 Task: Open Card Card0000000049 in Board Board0000000013 in Workspace WS0000000005 in Trello. Add Member Email0000000017 to Card Card0000000049 in Board Board0000000013 in Workspace WS0000000005 in Trello. Add Green Label titled Label0000000049 to Card Card0000000049 in Board Board0000000013 in Workspace WS0000000005 in Trello. Add Checklist CL0000000049 to Card Card0000000049 in Board Board0000000013 in Workspace WS0000000005 in Trello. Add Dates with Start Date as Apr 08 2023 and Due Date as Apr 30 2023 to Card Card0000000049 in Board Board0000000013 in Workspace WS0000000005 in Trello
Action: Mouse moved to (357, 400)
Screenshot: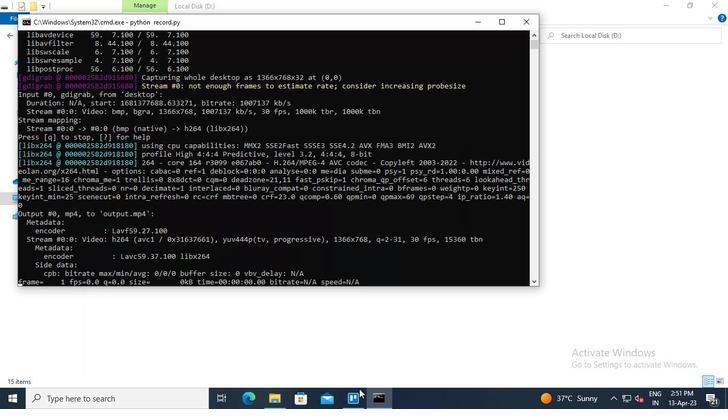 
Action: Mouse pressed left at (357, 400)
Screenshot: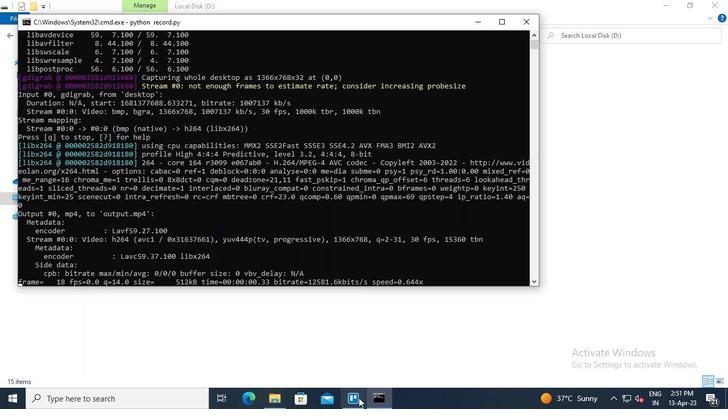 
Action: Mouse moved to (209, 114)
Screenshot: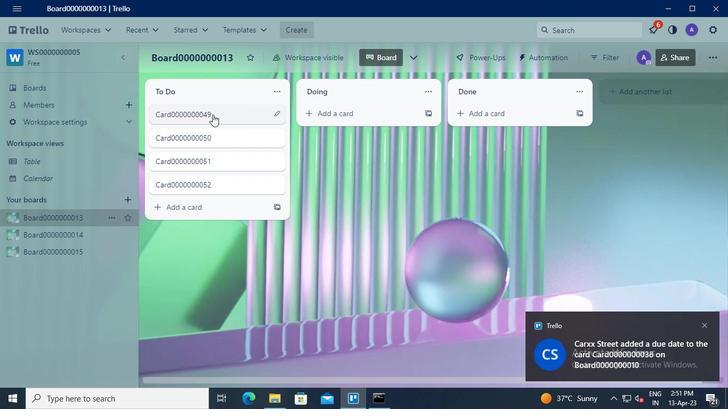 
Action: Mouse pressed left at (209, 114)
Screenshot: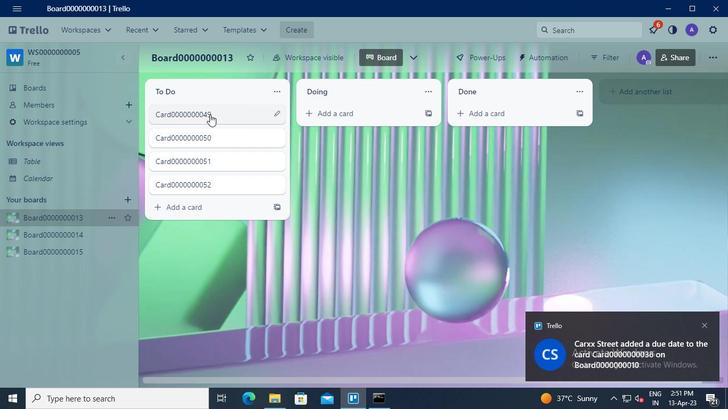 
Action: Mouse moved to (511, 99)
Screenshot: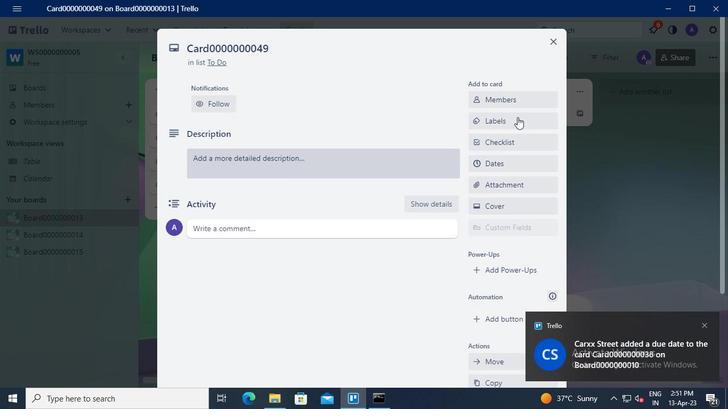 
Action: Mouse pressed left at (511, 99)
Screenshot: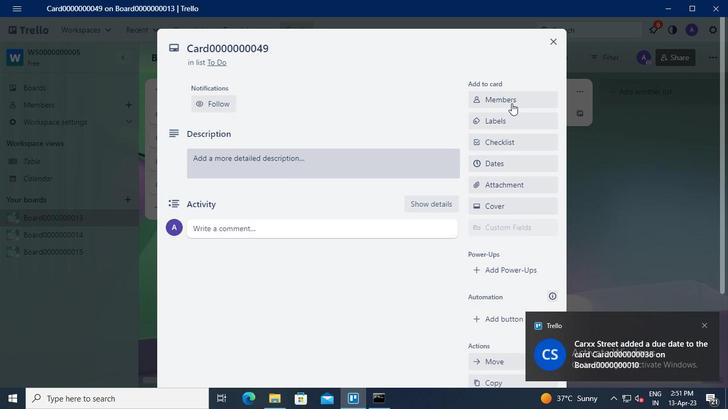 
Action: Keyboard Key.shift_r
Screenshot: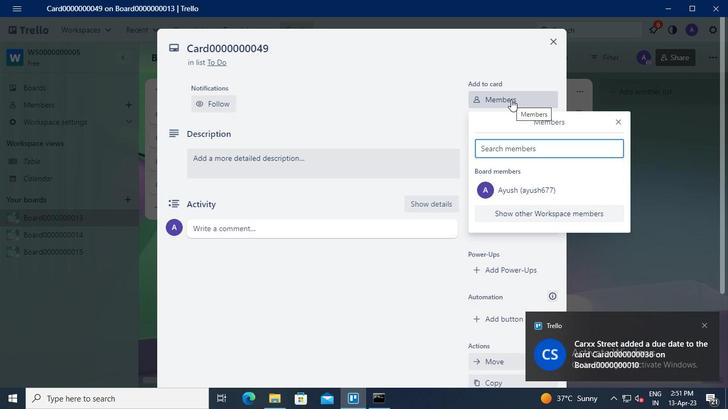 
Action: Keyboard a
Screenshot: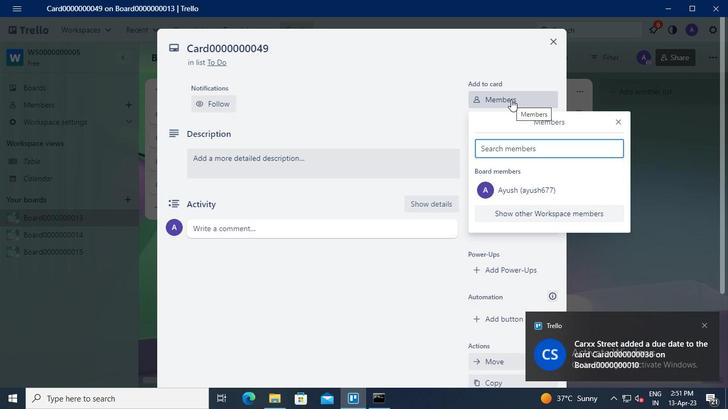 
Action: Keyboard u
Screenshot: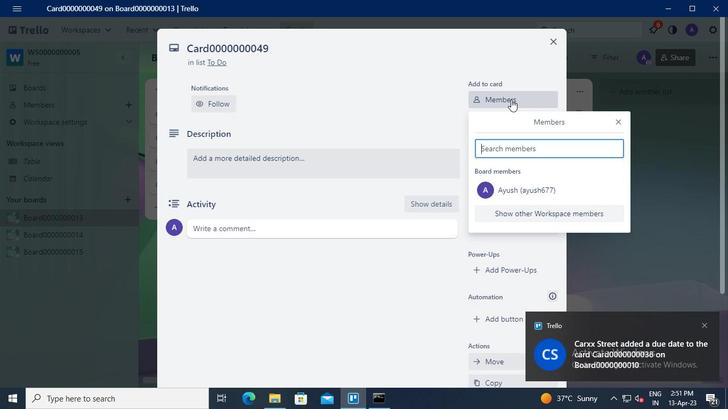 
Action: Keyboard s
Screenshot: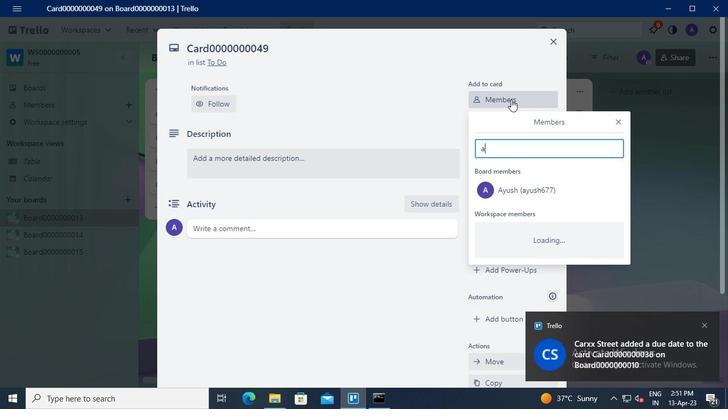 
Action: Keyboard t
Screenshot: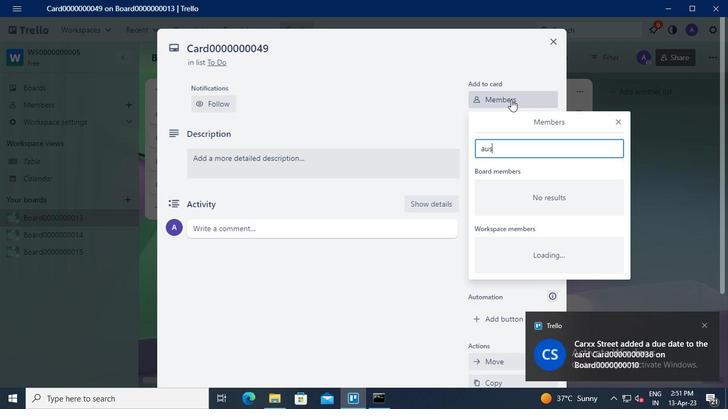 
Action: Keyboard r
Screenshot: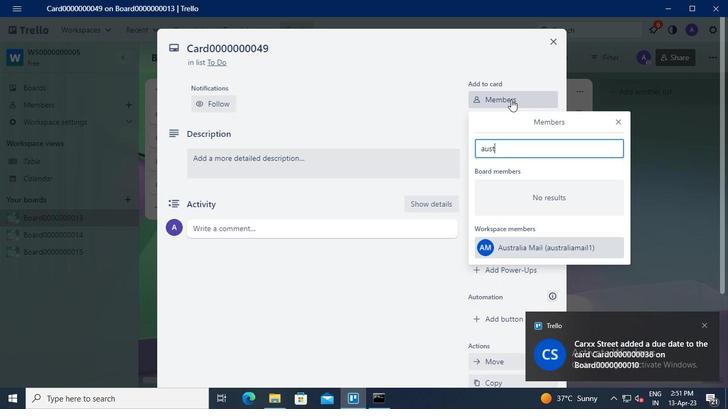 
Action: Keyboard a
Screenshot: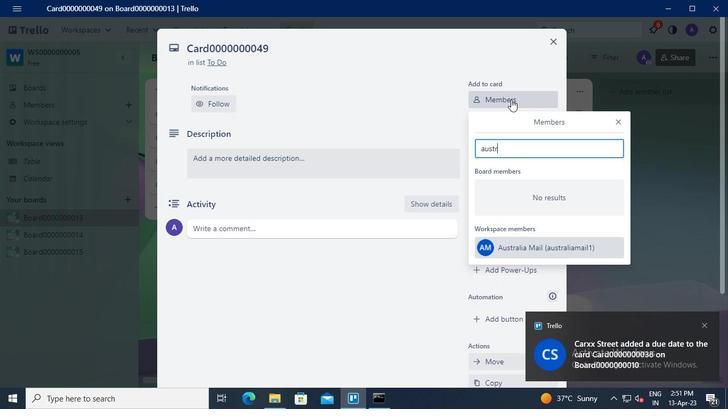 
Action: Keyboard l
Screenshot: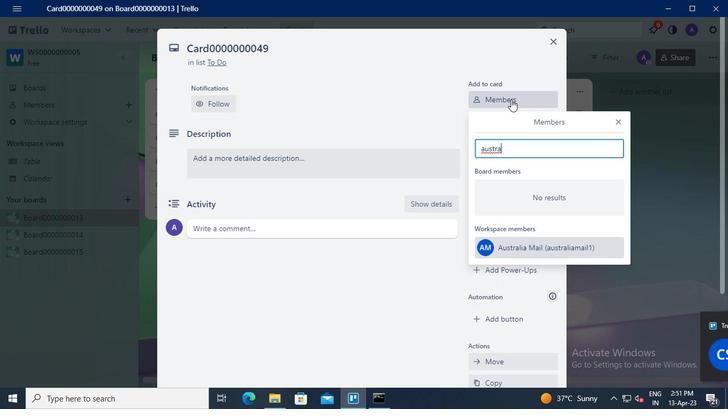 
Action: Keyboard i
Screenshot: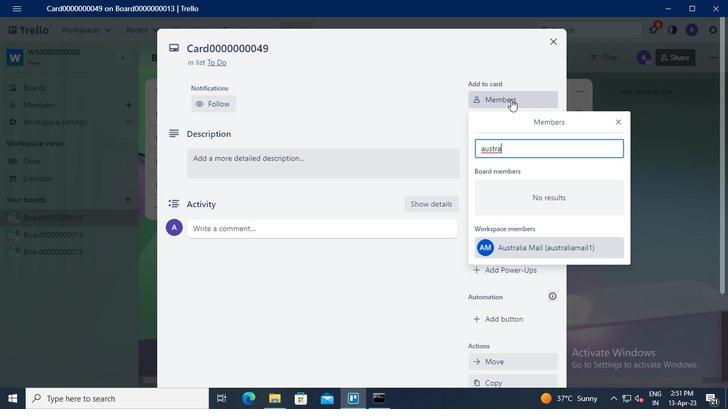 
Action: Keyboard a
Screenshot: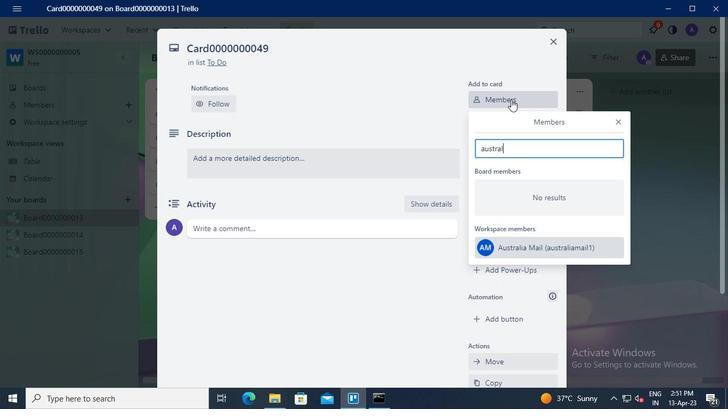 
Action: Mouse moved to (529, 247)
Screenshot: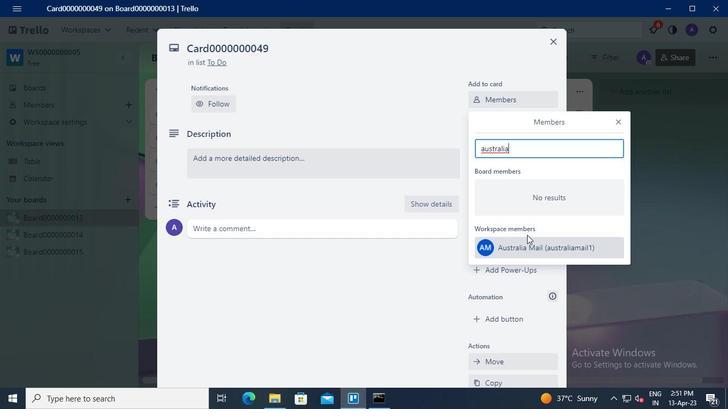 
Action: Mouse pressed left at (529, 247)
Screenshot: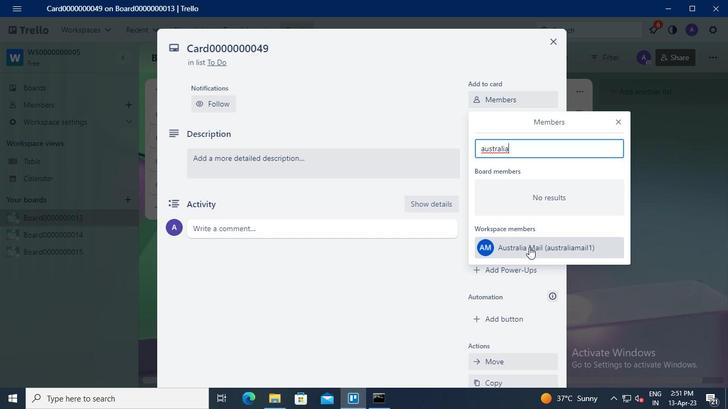 
Action: Mouse moved to (618, 120)
Screenshot: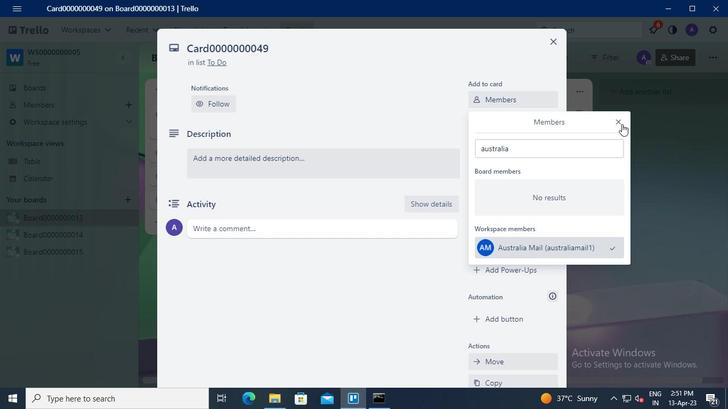 
Action: Mouse pressed left at (618, 120)
Screenshot: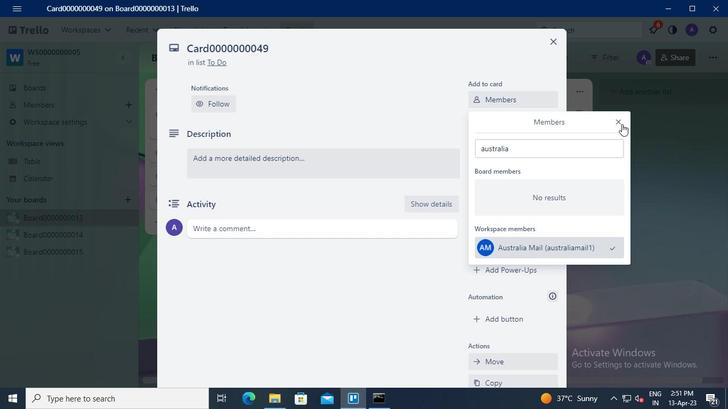 
Action: Mouse moved to (511, 154)
Screenshot: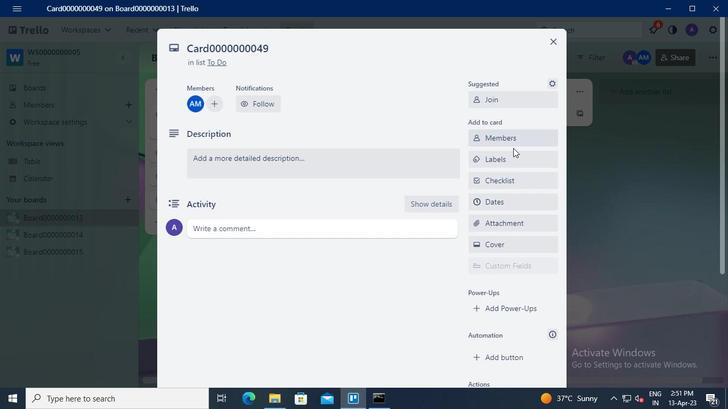 
Action: Mouse pressed left at (511, 154)
Screenshot: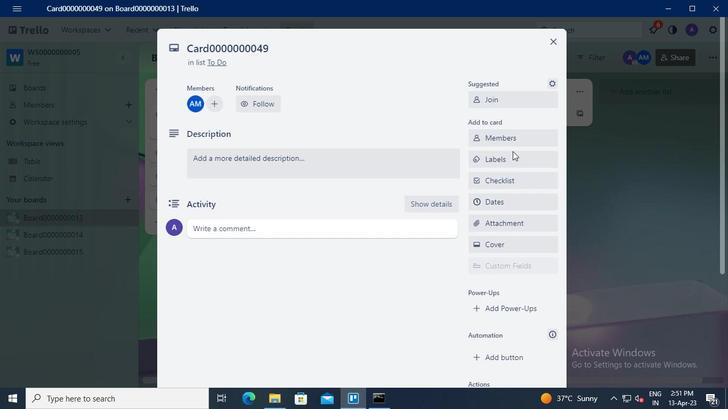 
Action: Mouse moved to (544, 241)
Screenshot: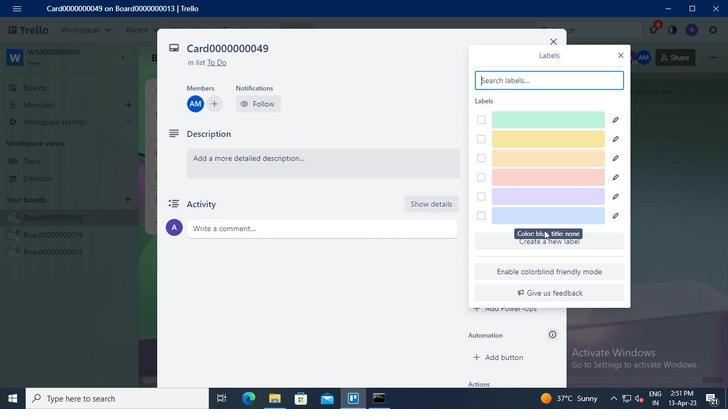 
Action: Mouse pressed left at (544, 241)
Screenshot: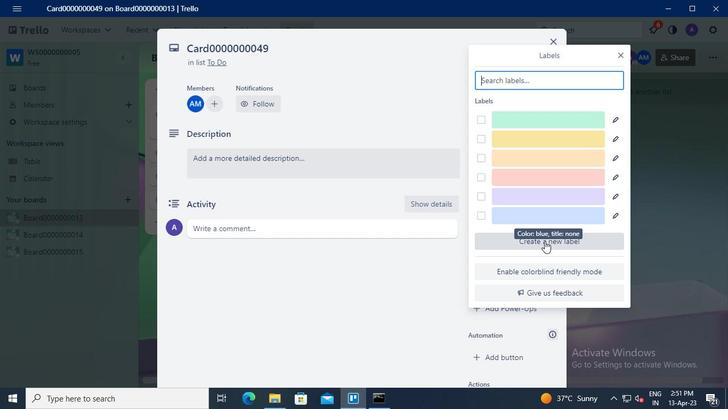 
Action: Mouse moved to (522, 157)
Screenshot: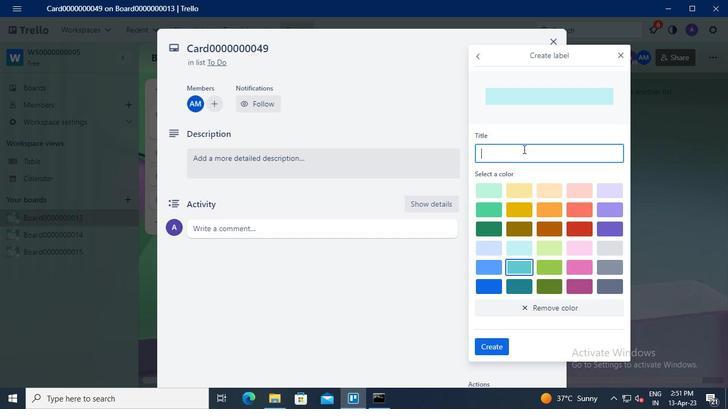 
Action: Mouse pressed left at (522, 157)
Screenshot: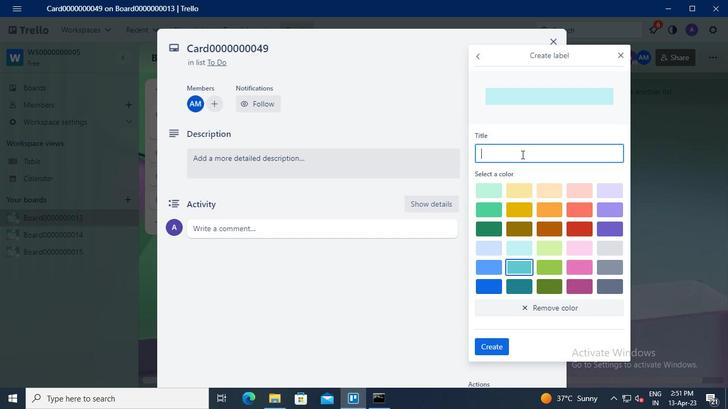 
Action: Keyboard Key.shift
Screenshot: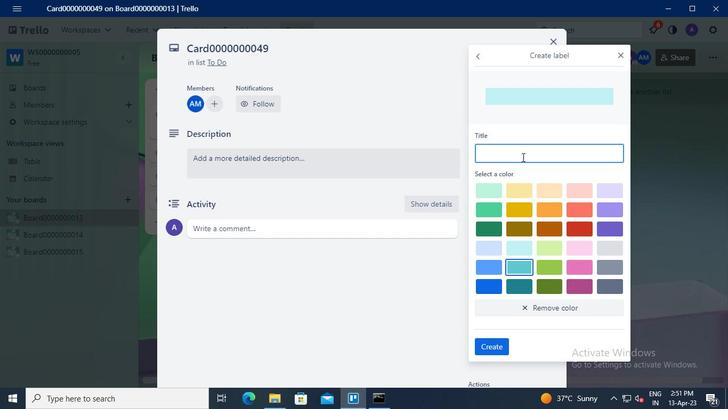 
Action: Keyboard L
Screenshot: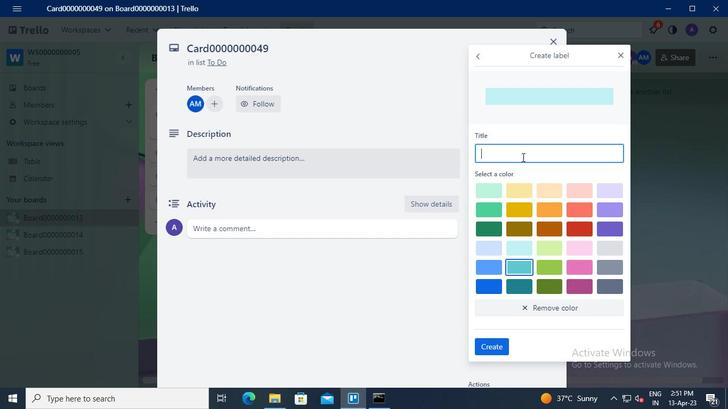 
Action: Keyboard a
Screenshot: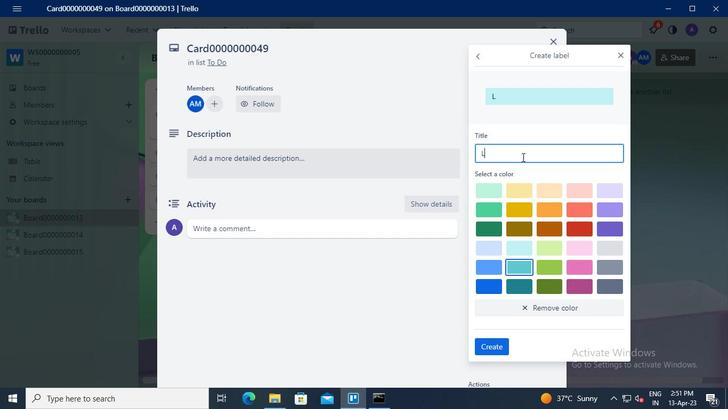 
Action: Keyboard b
Screenshot: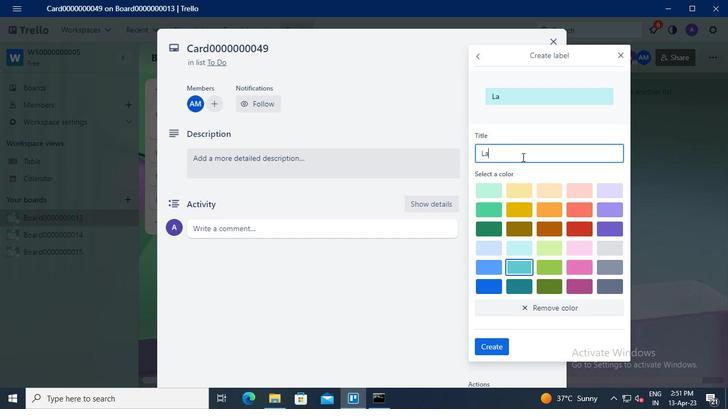 
Action: Keyboard e
Screenshot: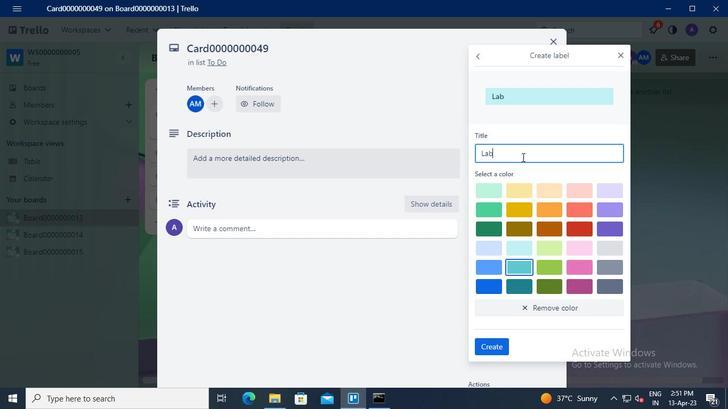 
Action: Keyboard l
Screenshot: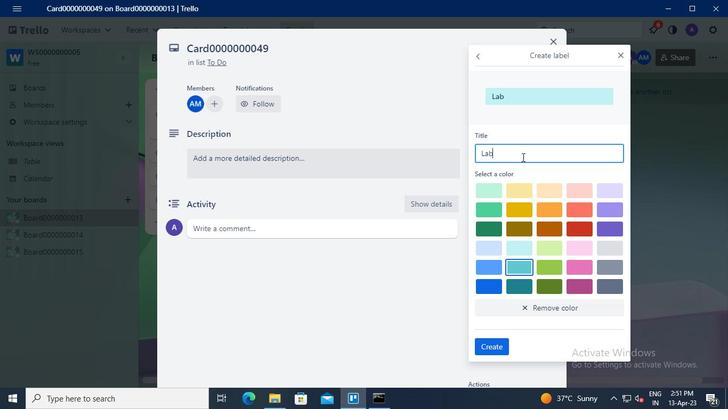 
Action: Keyboard <96>
Screenshot: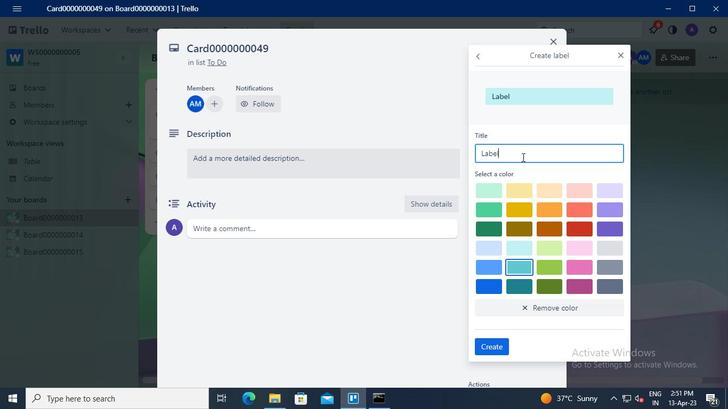 
Action: Keyboard <96>
Screenshot: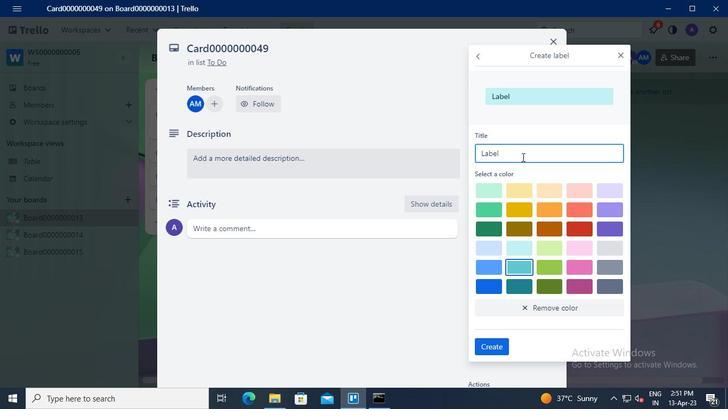 
Action: Keyboard <96>
Screenshot: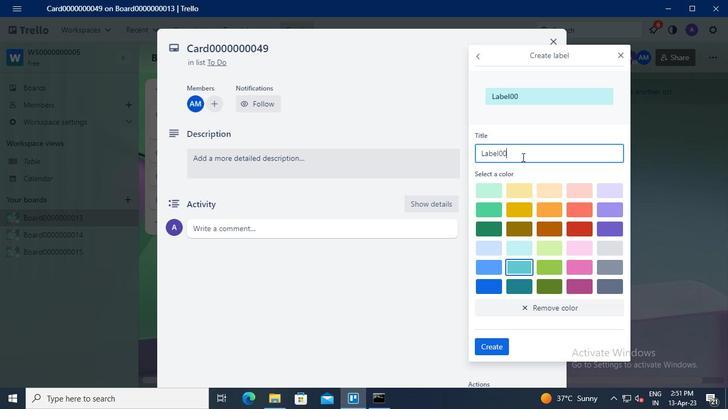 
Action: Keyboard <96>
Screenshot: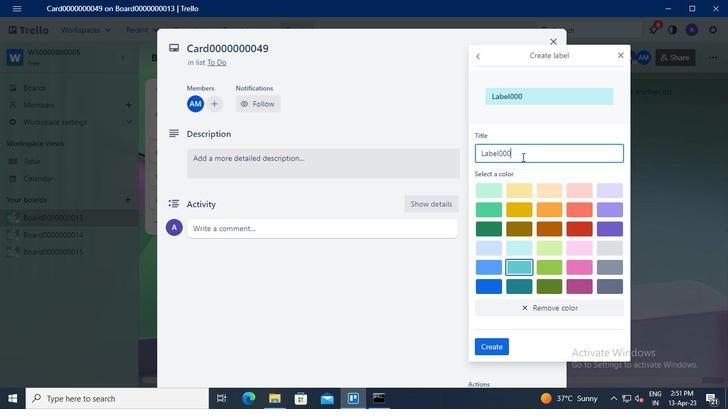 
Action: Keyboard <96>
Screenshot: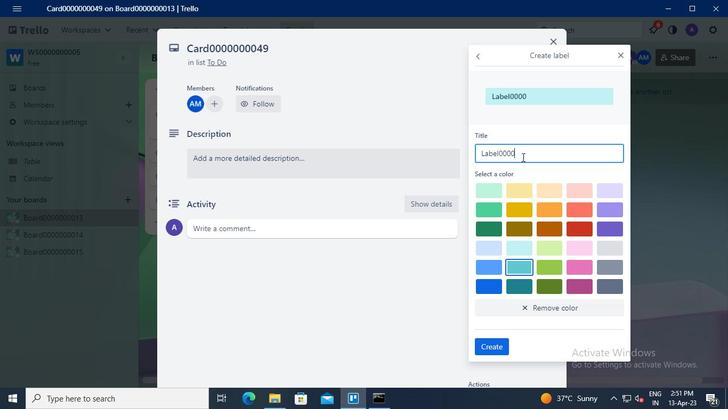 
Action: Keyboard <96>
Screenshot: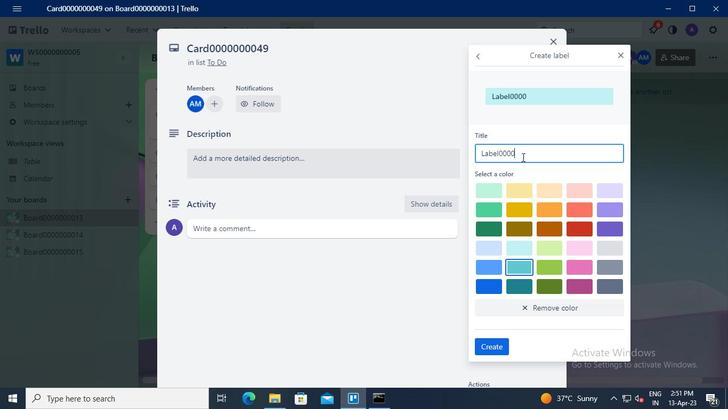 
Action: Keyboard <96>
Screenshot: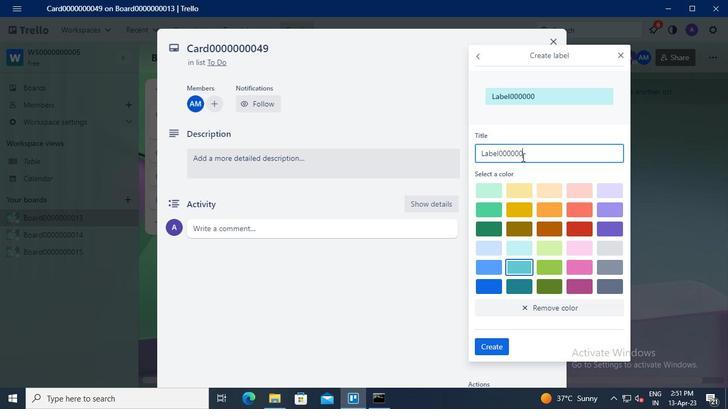 
Action: Keyboard <96>
Screenshot: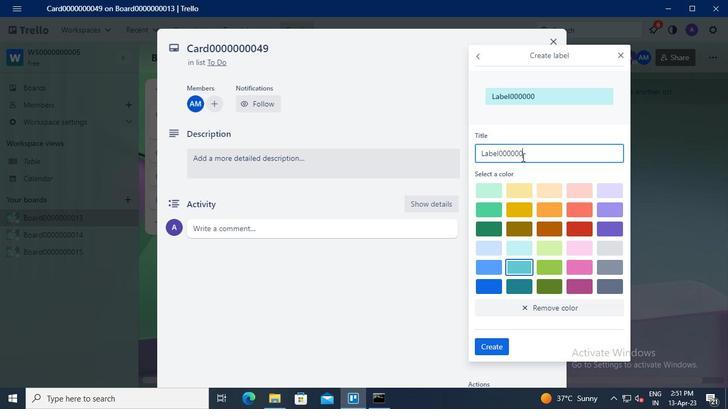 
Action: Keyboard <100>
Screenshot: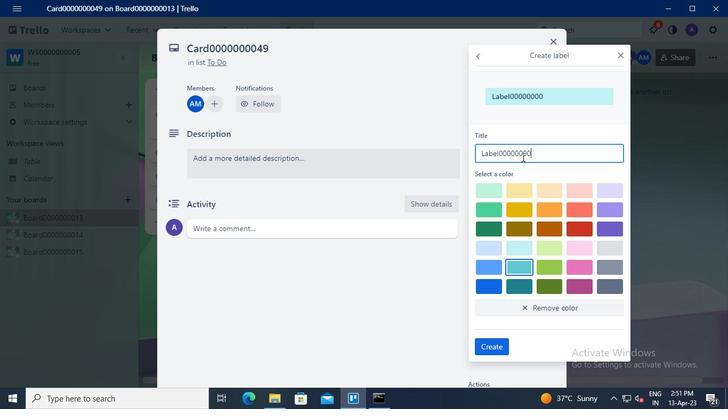 
Action: Keyboard <105>
Screenshot: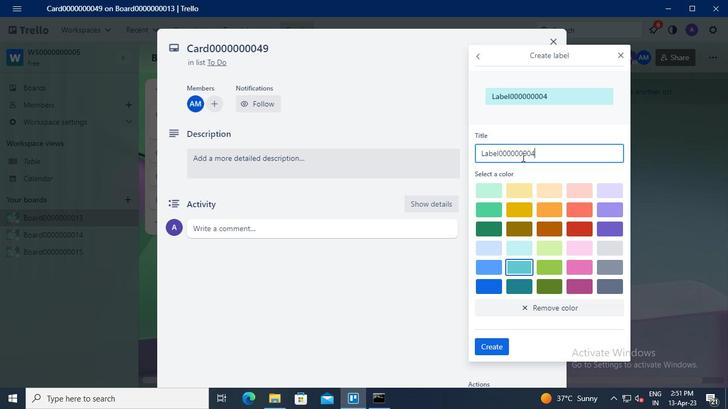 
Action: Mouse moved to (494, 205)
Screenshot: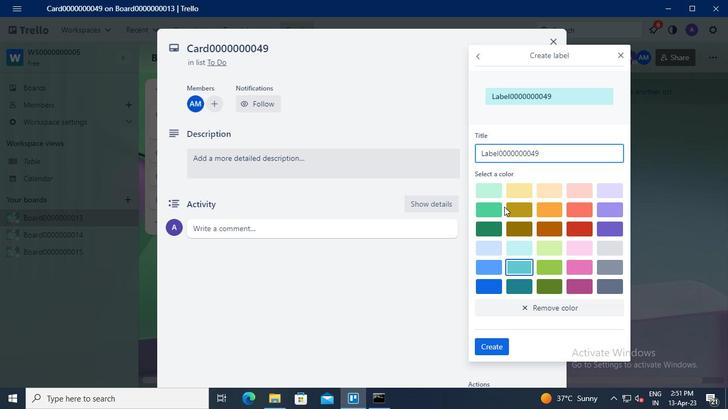 
Action: Mouse pressed left at (494, 205)
Screenshot: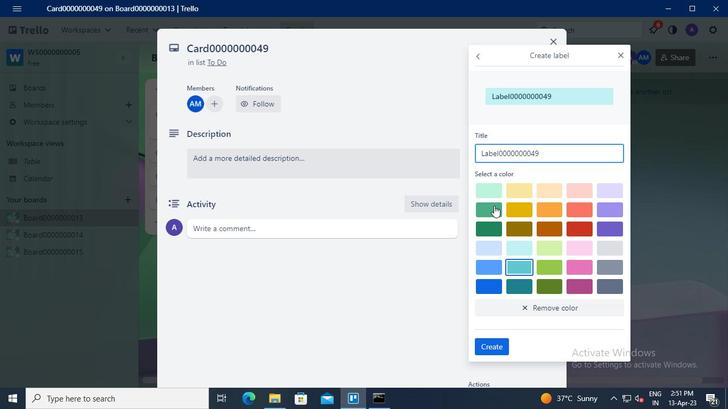
Action: Mouse moved to (497, 345)
Screenshot: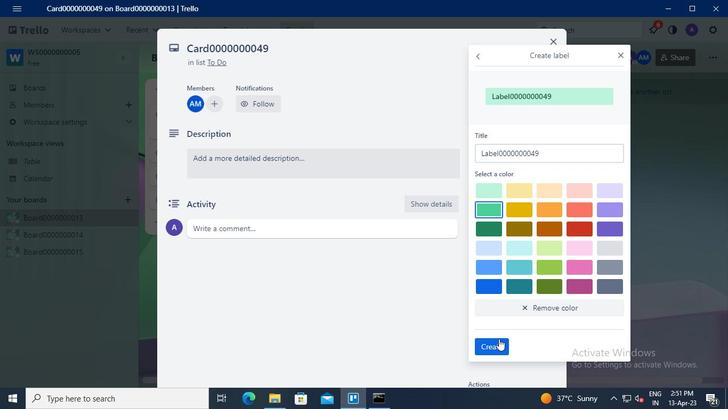 
Action: Mouse pressed left at (497, 345)
Screenshot: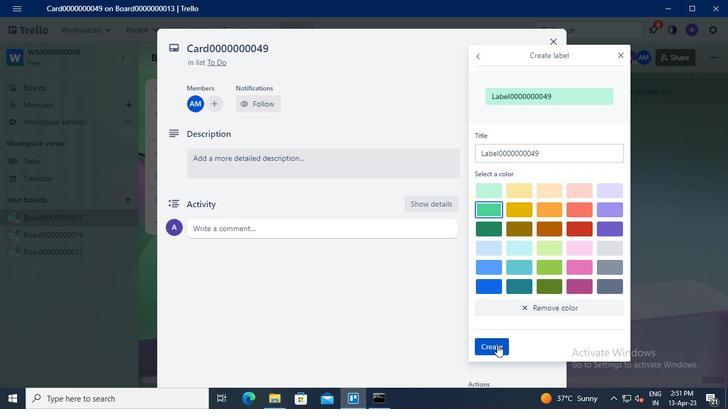 
Action: Mouse moved to (619, 56)
Screenshot: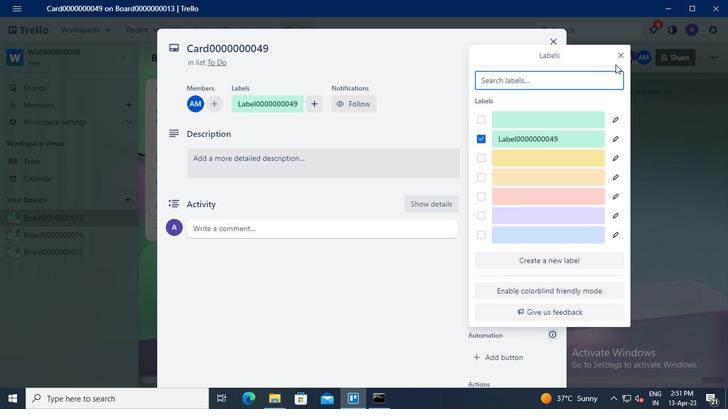 
Action: Mouse pressed left at (619, 56)
Screenshot: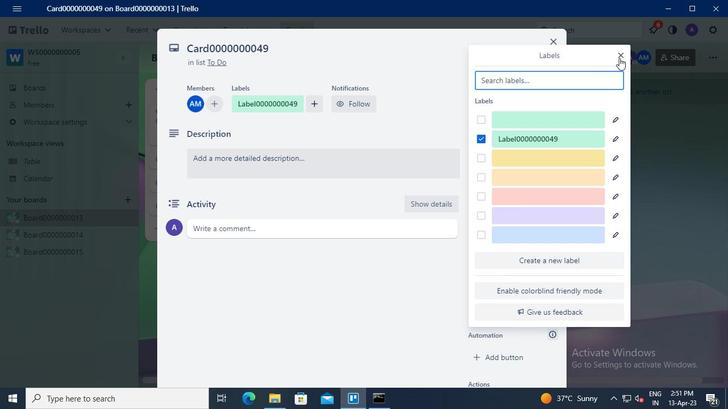 
Action: Mouse moved to (528, 175)
Screenshot: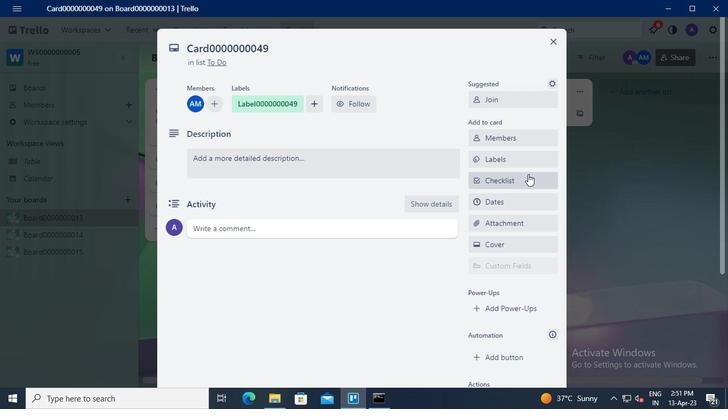 
Action: Mouse pressed left at (528, 175)
Screenshot: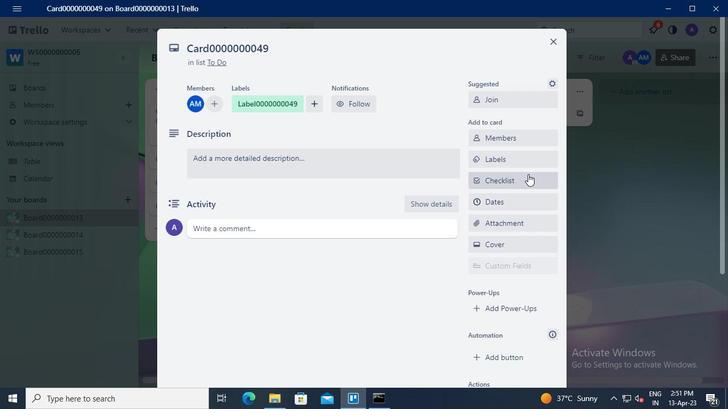 
Action: Mouse moved to (528, 213)
Screenshot: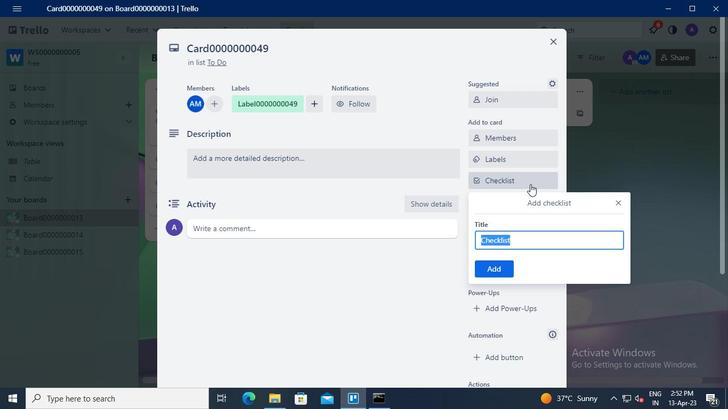 
Action: Keyboard Key.shift
Screenshot: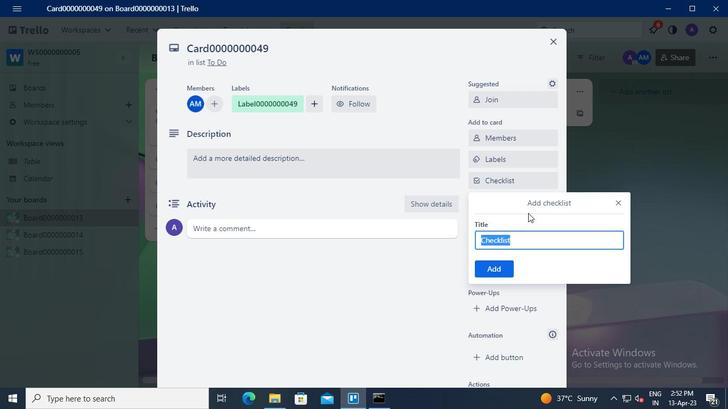 
Action: Keyboard C
Screenshot: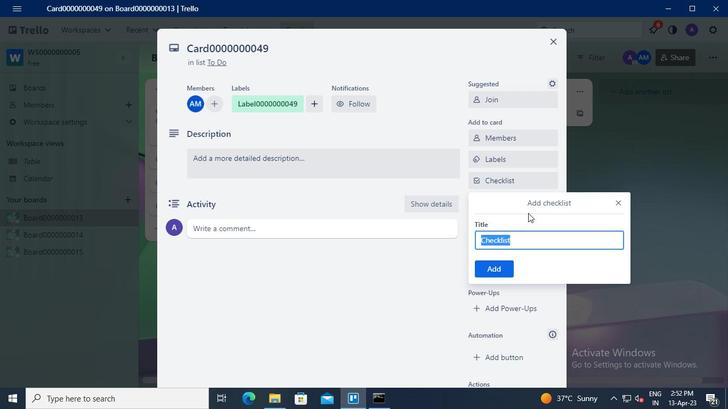 
Action: Keyboard L
Screenshot: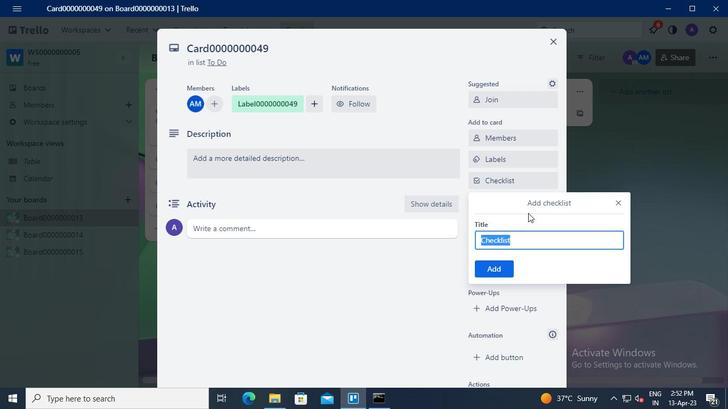 
Action: Keyboard <96>
Screenshot: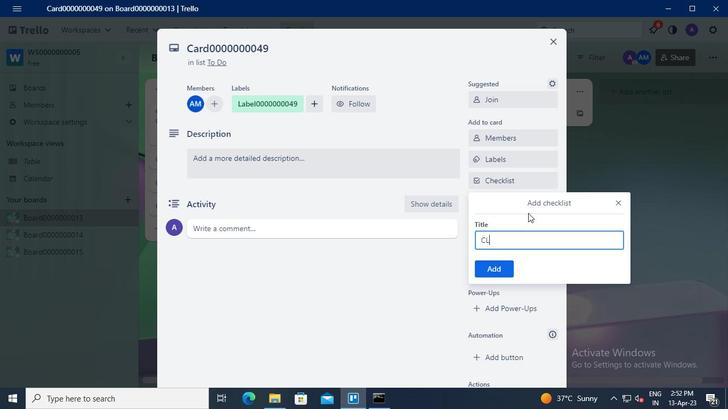 
Action: Keyboard <96>
Screenshot: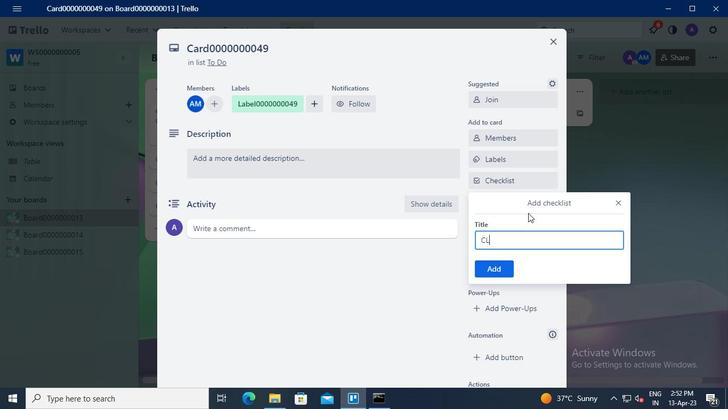 
Action: Keyboard <96>
Screenshot: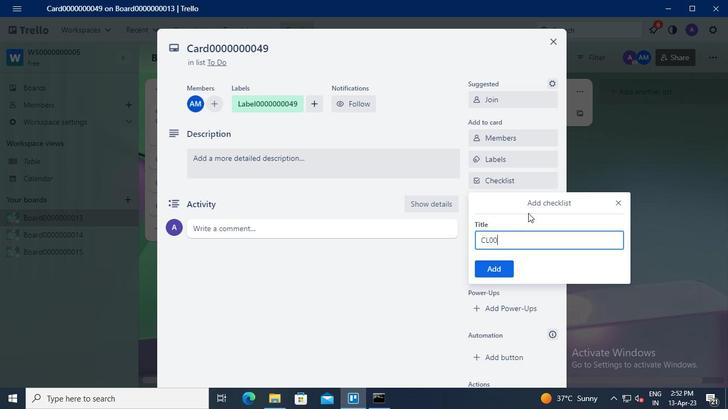 
Action: Keyboard <96>
Screenshot: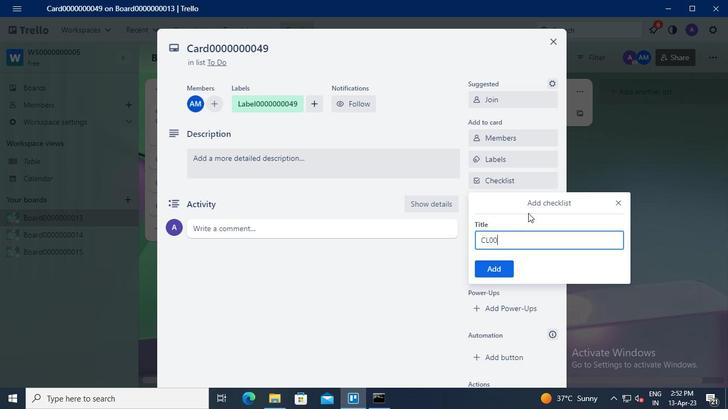 
Action: Keyboard <96>
Screenshot: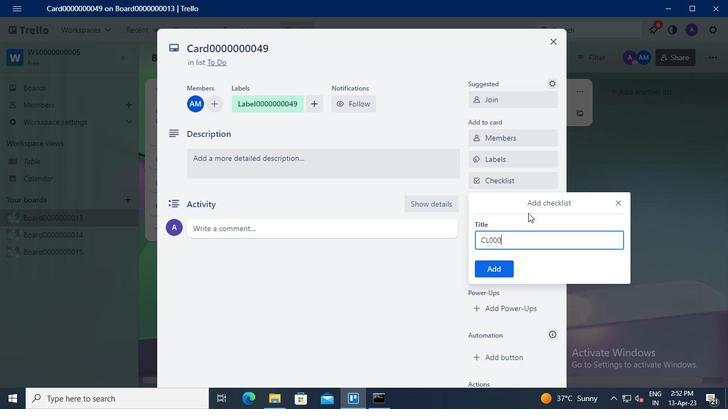 
Action: Keyboard <96>
Screenshot: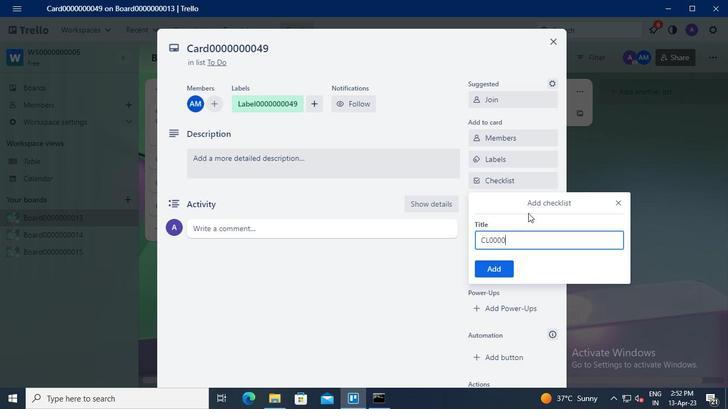 
Action: Keyboard <96>
Screenshot: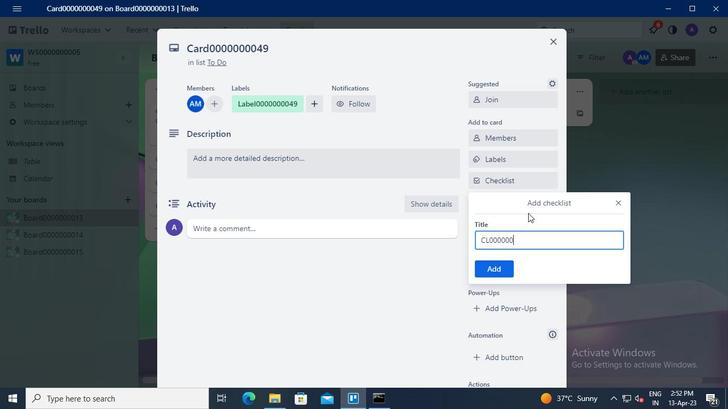
Action: Keyboard <96>
Screenshot: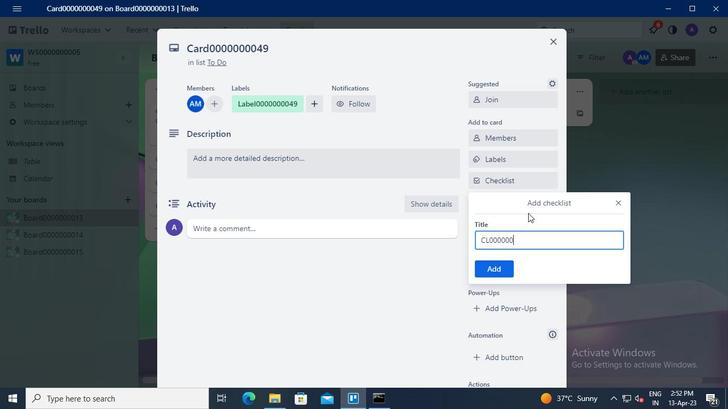 
Action: Keyboard <100>
Screenshot: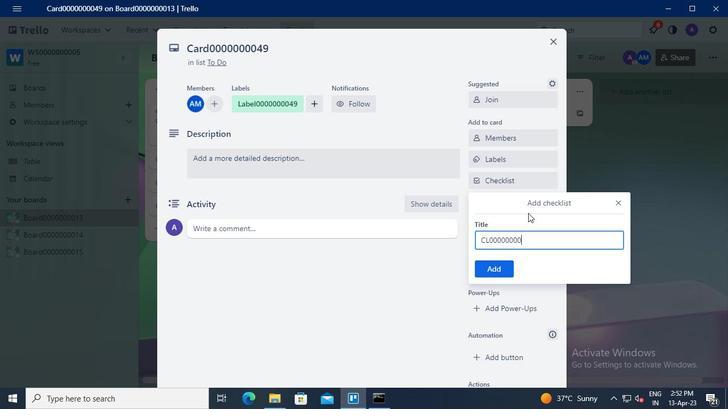 
Action: Keyboard <105>
Screenshot: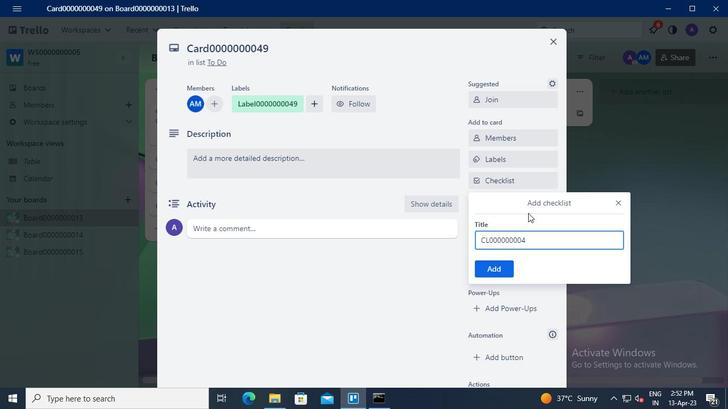 
Action: Mouse moved to (503, 269)
Screenshot: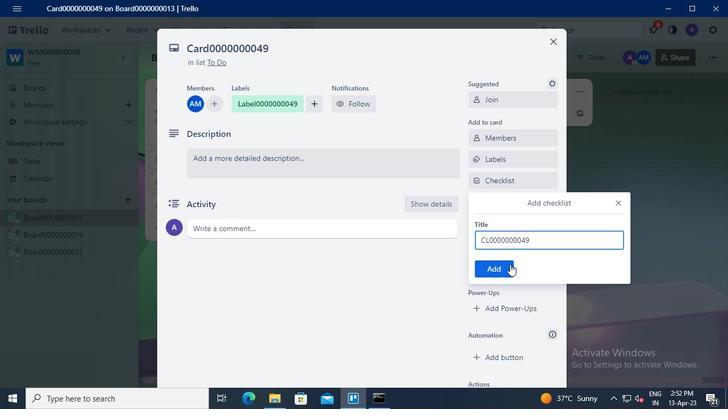 
Action: Mouse pressed left at (503, 269)
Screenshot: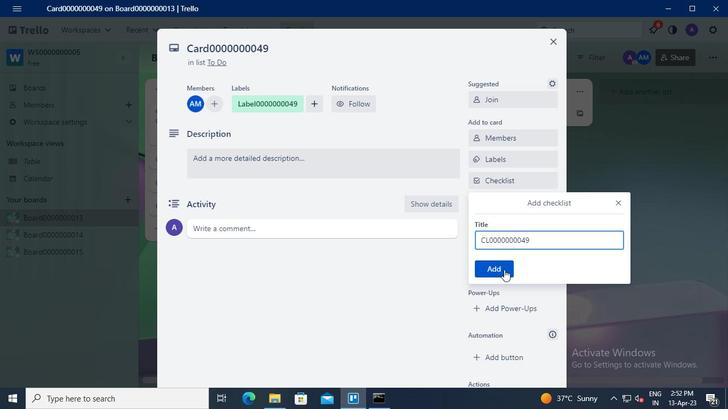 
Action: Mouse moved to (505, 204)
Screenshot: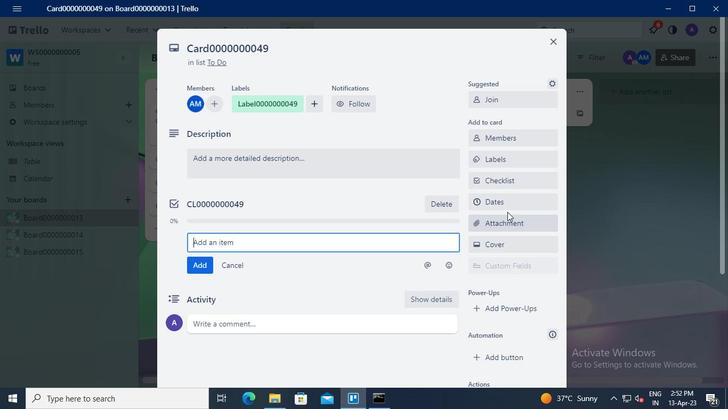
Action: Mouse pressed left at (505, 204)
Screenshot: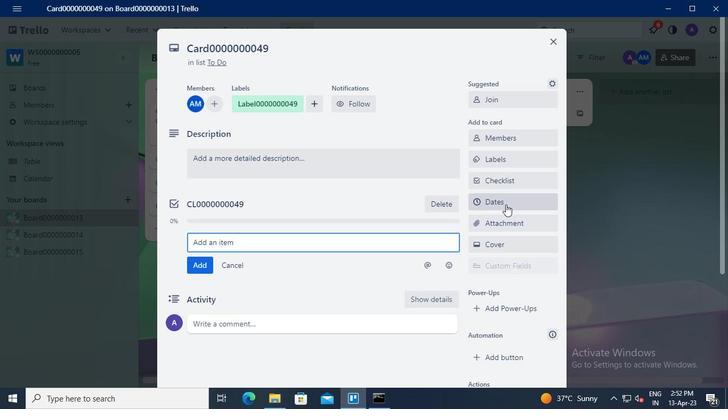 
Action: Mouse moved to (478, 248)
Screenshot: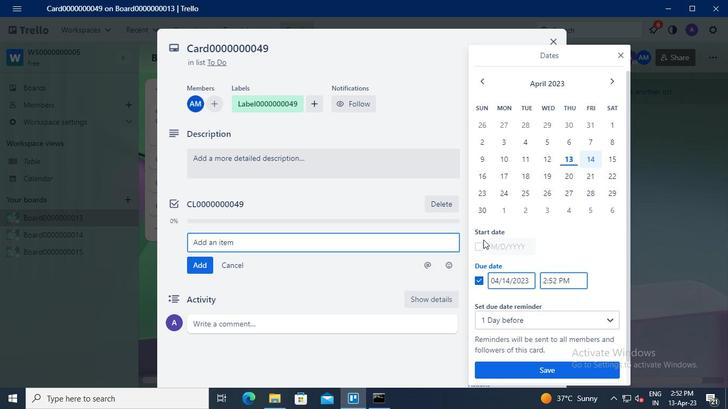 
Action: Mouse pressed left at (478, 248)
Screenshot: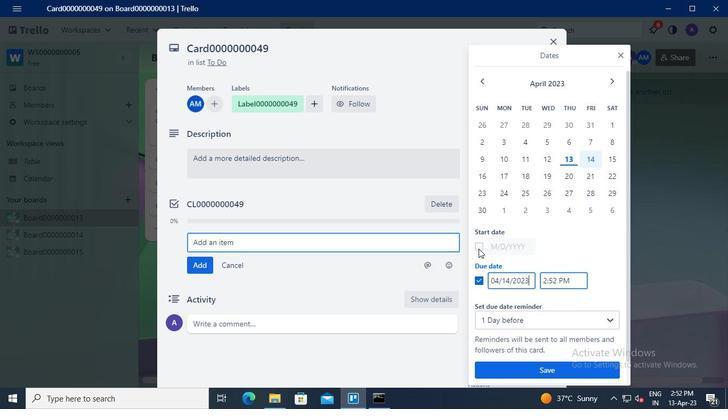 
Action: Mouse moved to (610, 140)
Screenshot: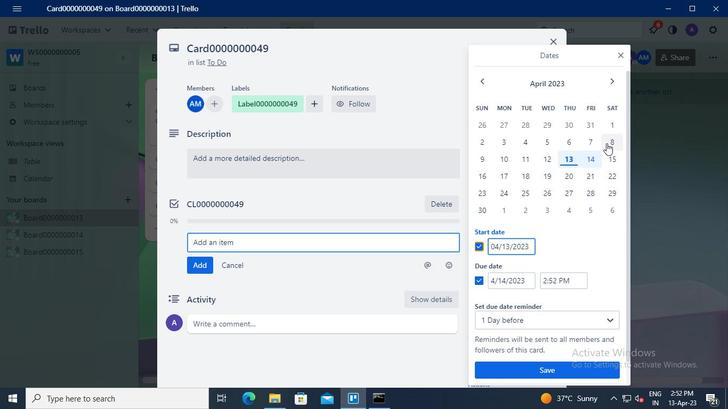 
Action: Mouse pressed left at (610, 140)
Screenshot: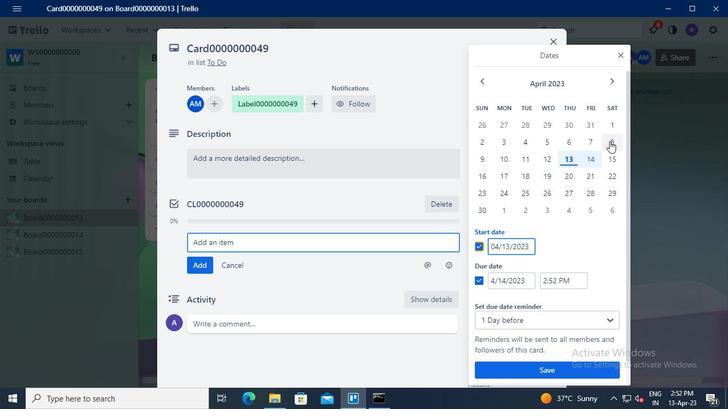 
Action: Mouse moved to (484, 206)
Screenshot: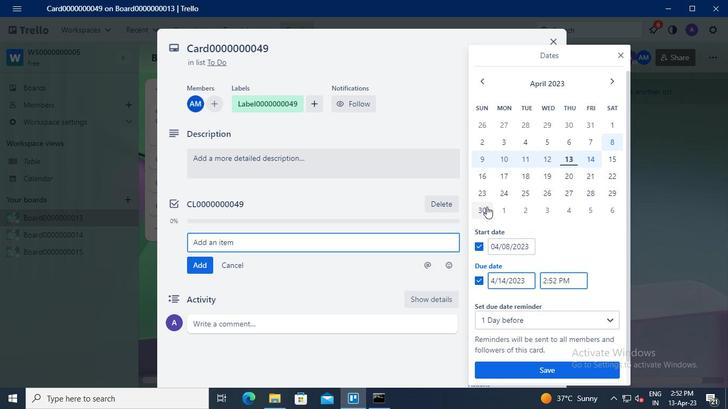 
Action: Mouse pressed left at (484, 206)
Screenshot: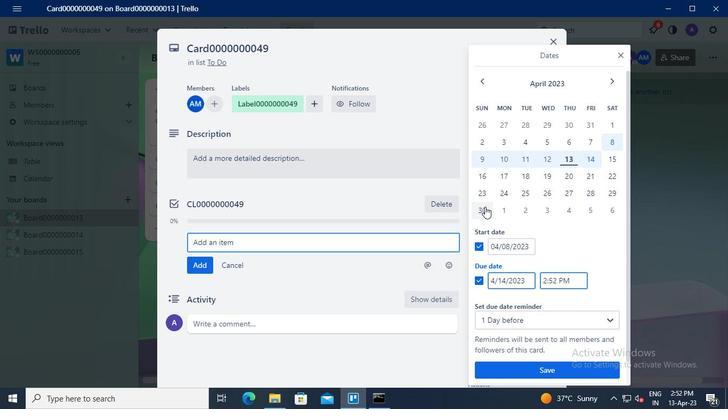 
Action: Mouse moved to (545, 368)
Screenshot: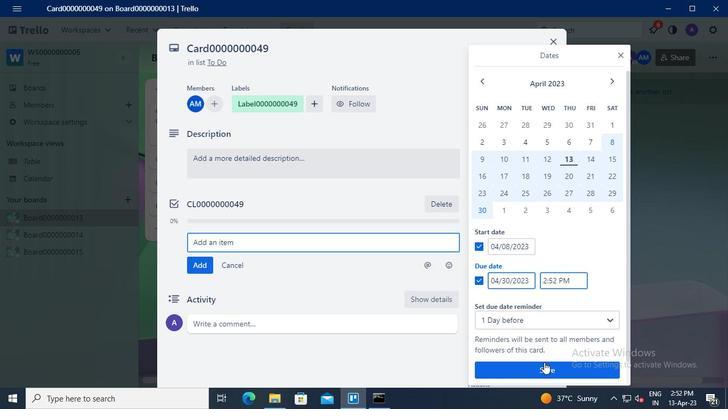 
Action: Mouse pressed left at (545, 368)
Screenshot: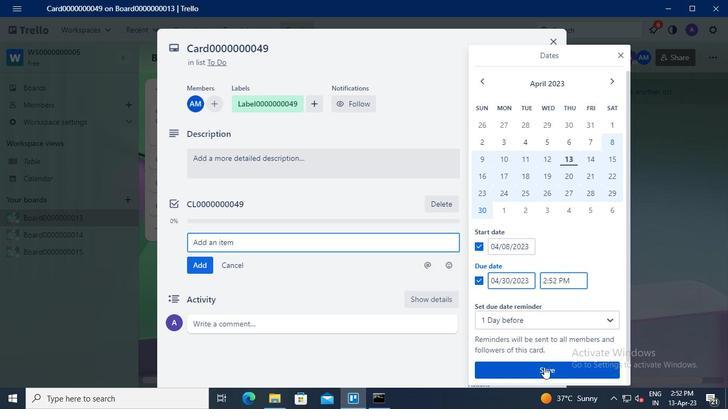 
Action: Mouse moved to (387, 402)
Screenshot: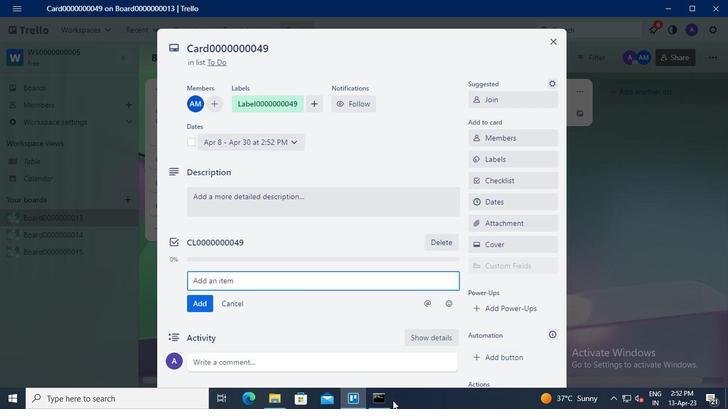 
Action: Mouse pressed left at (387, 402)
Screenshot: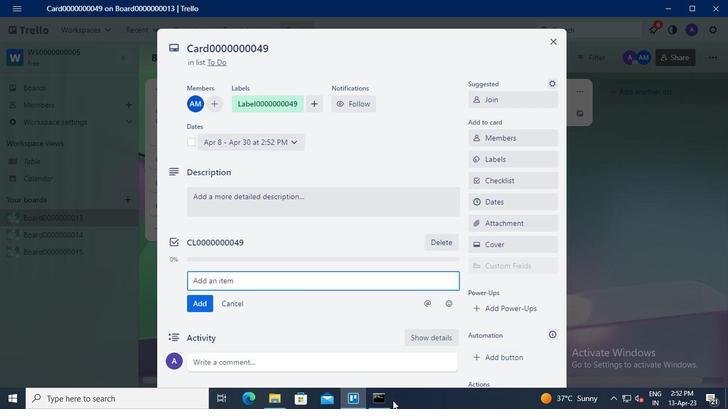 
Action: Mouse moved to (524, 23)
Screenshot: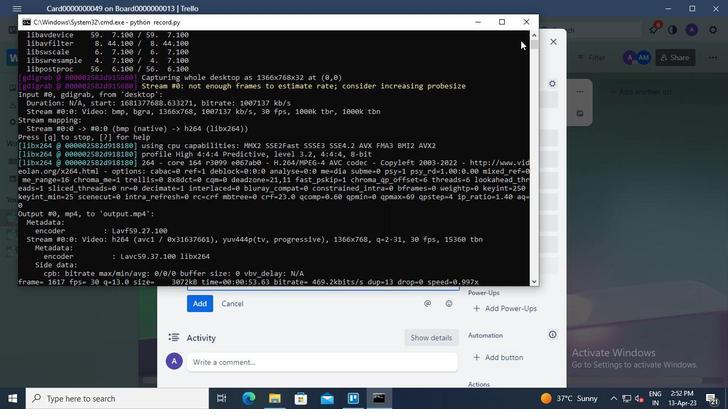 
Action: Mouse pressed left at (524, 23)
Screenshot: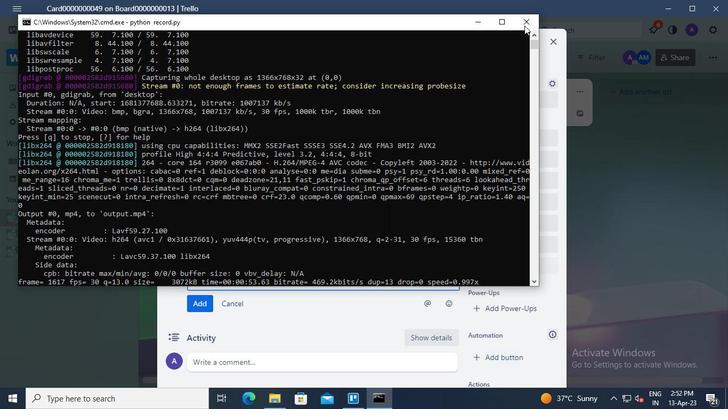 
